 Task: Add Rustic Crust Italian Herb Pizza Crust to the cart.
Action: Mouse moved to (22, 91)
Screenshot: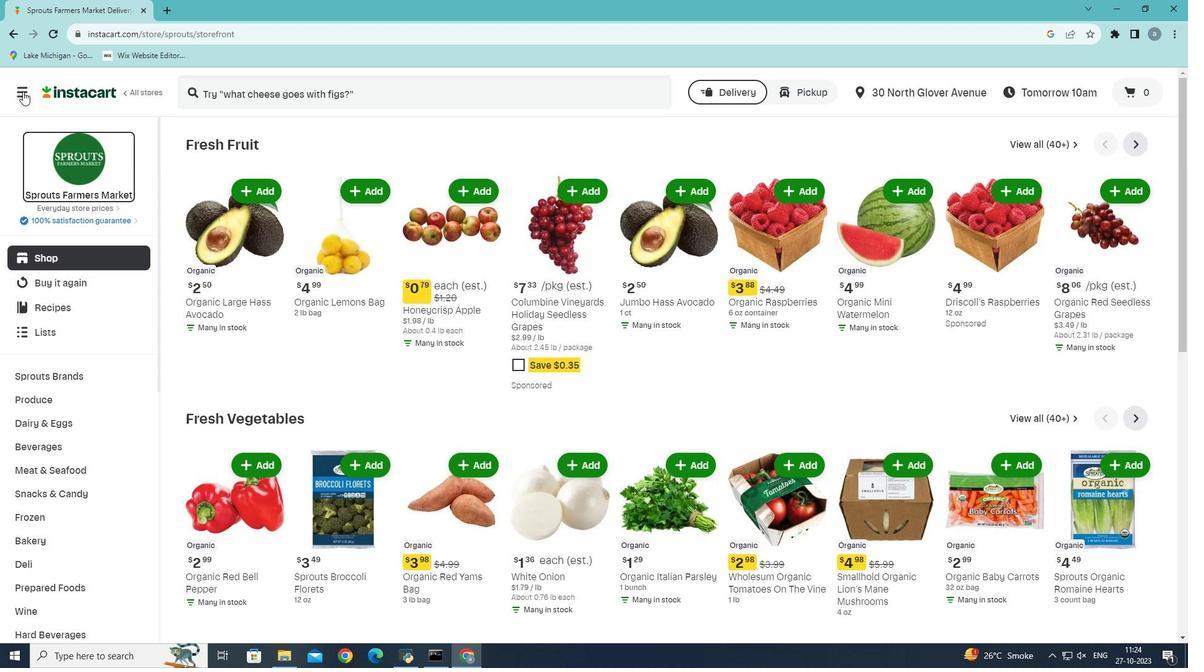 
Action: Mouse pressed left at (22, 91)
Screenshot: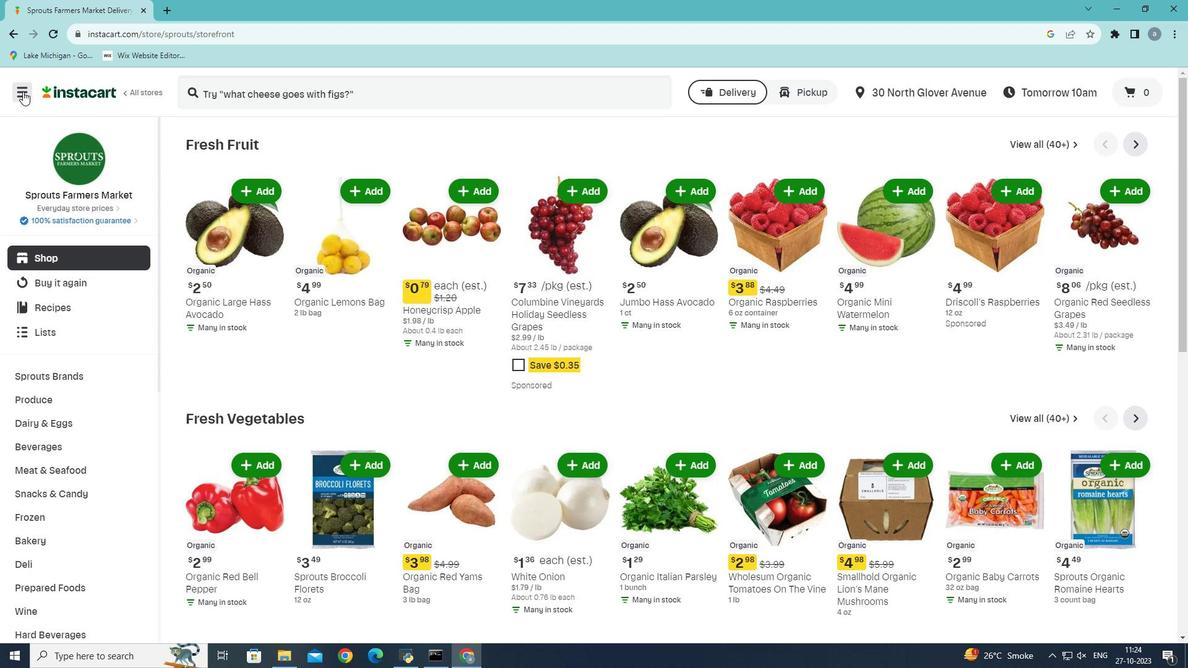 
Action: Mouse moved to (43, 361)
Screenshot: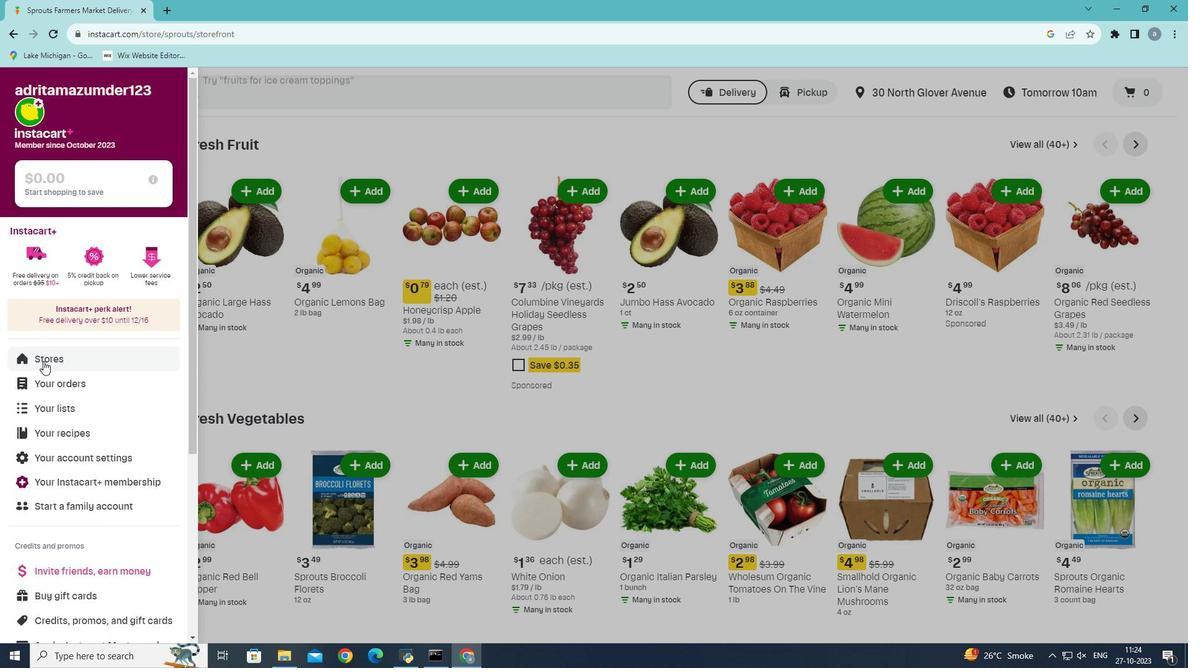 
Action: Mouse pressed left at (43, 361)
Screenshot: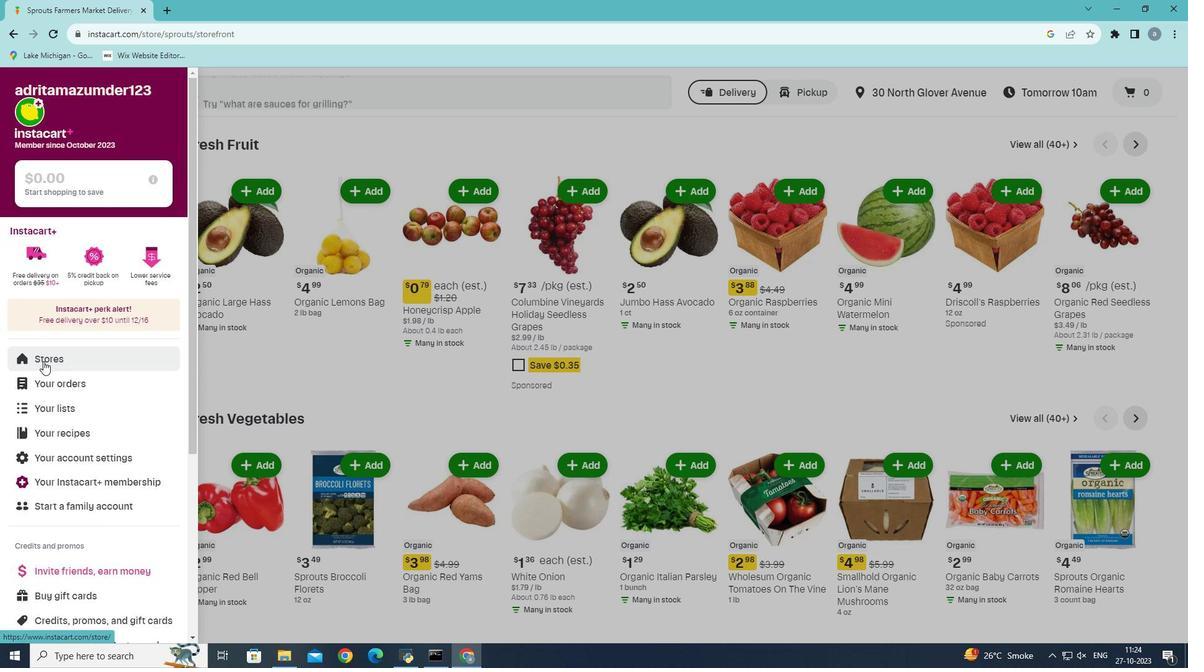 
Action: Mouse moved to (281, 137)
Screenshot: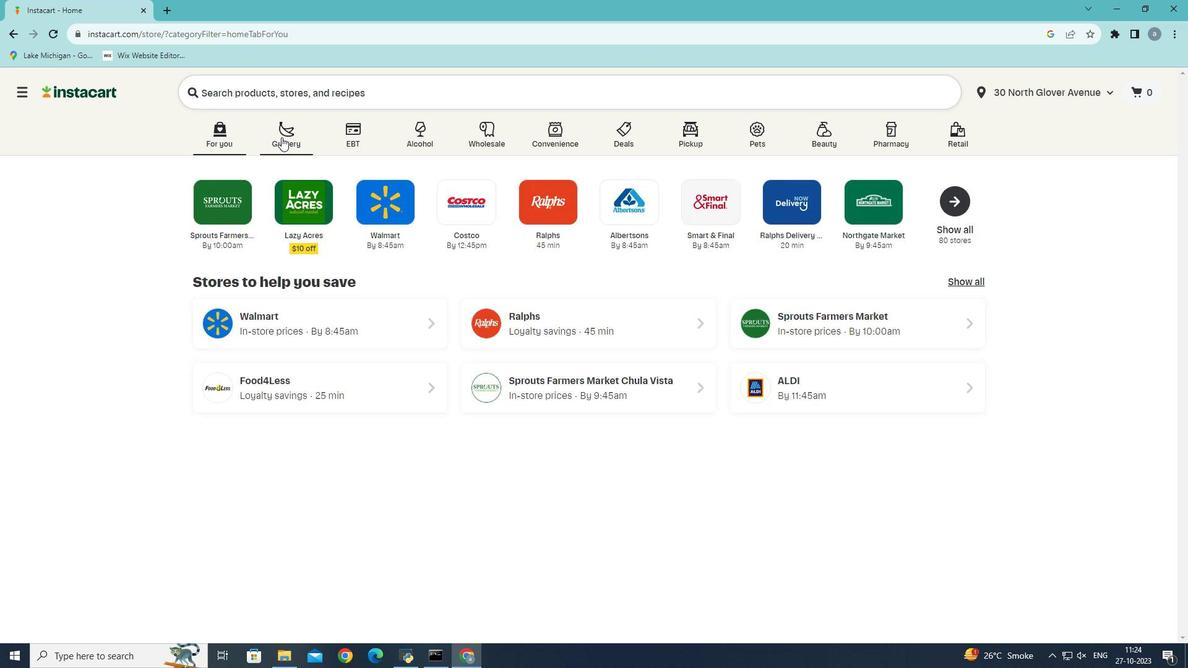 
Action: Mouse pressed left at (281, 137)
Screenshot: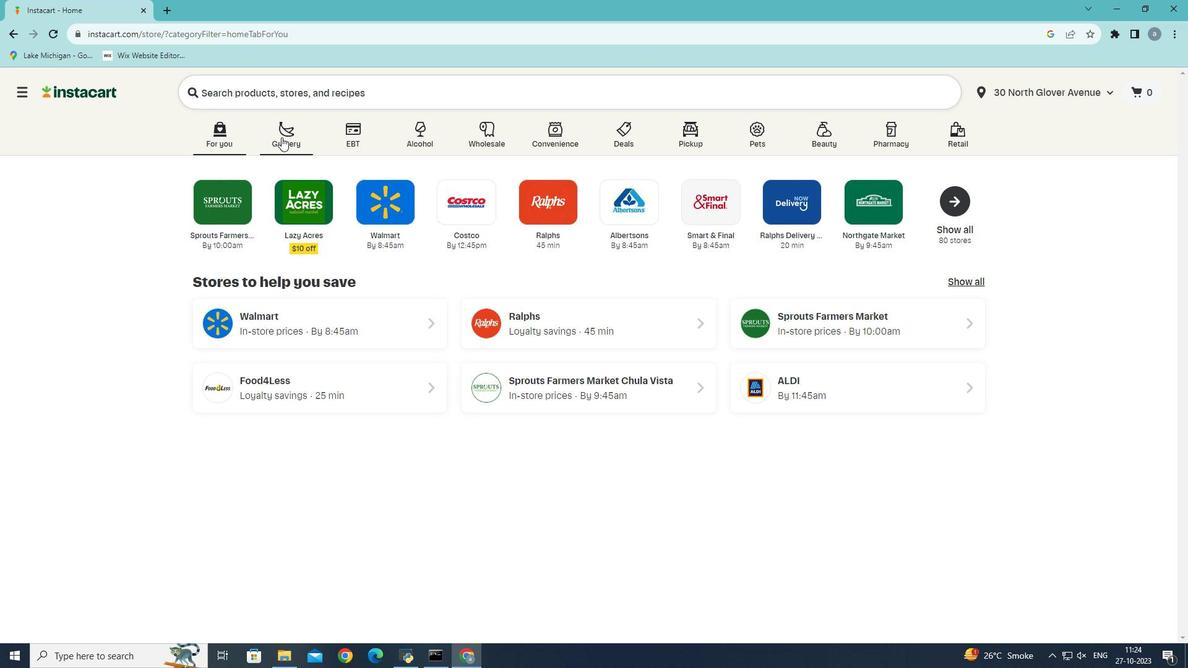 
Action: Mouse moved to (271, 358)
Screenshot: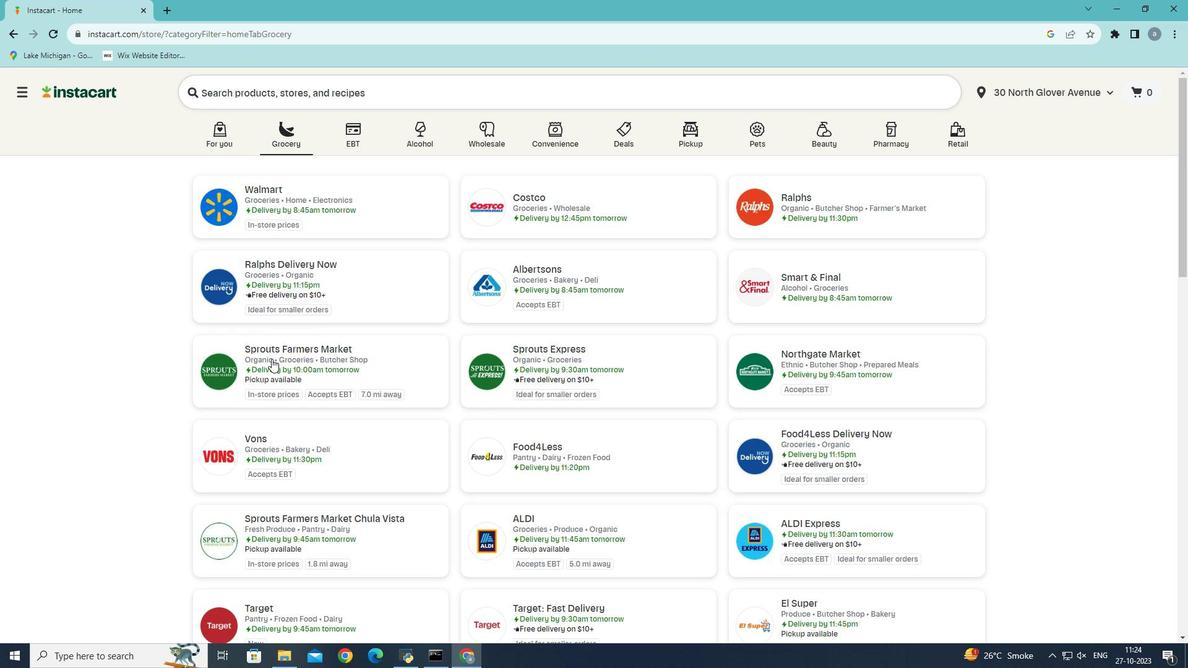 
Action: Mouse pressed left at (271, 358)
Screenshot: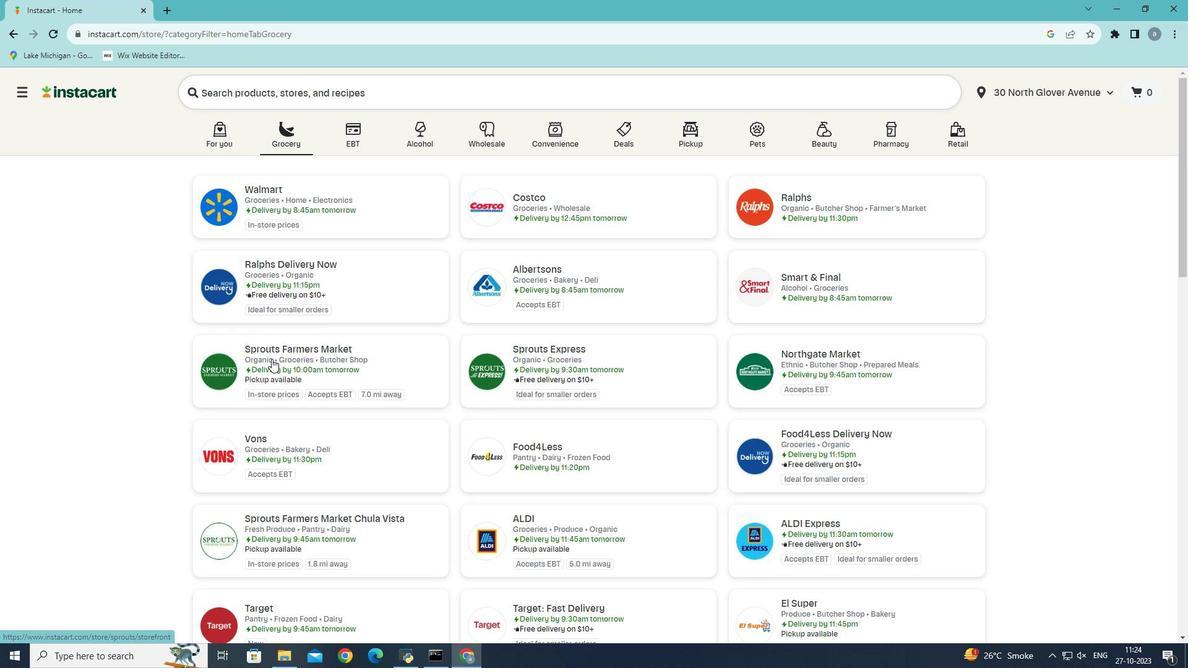 
Action: Mouse moved to (30, 541)
Screenshot: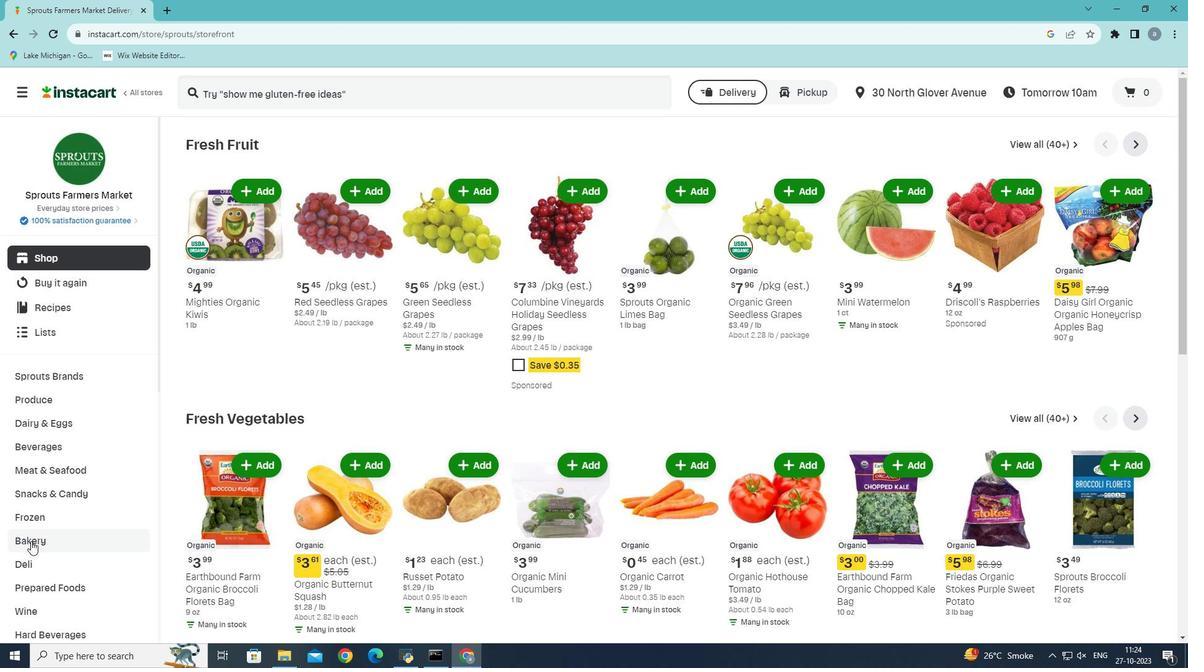 
Action: Mouse pressed left at (30, 541)
Screenshot: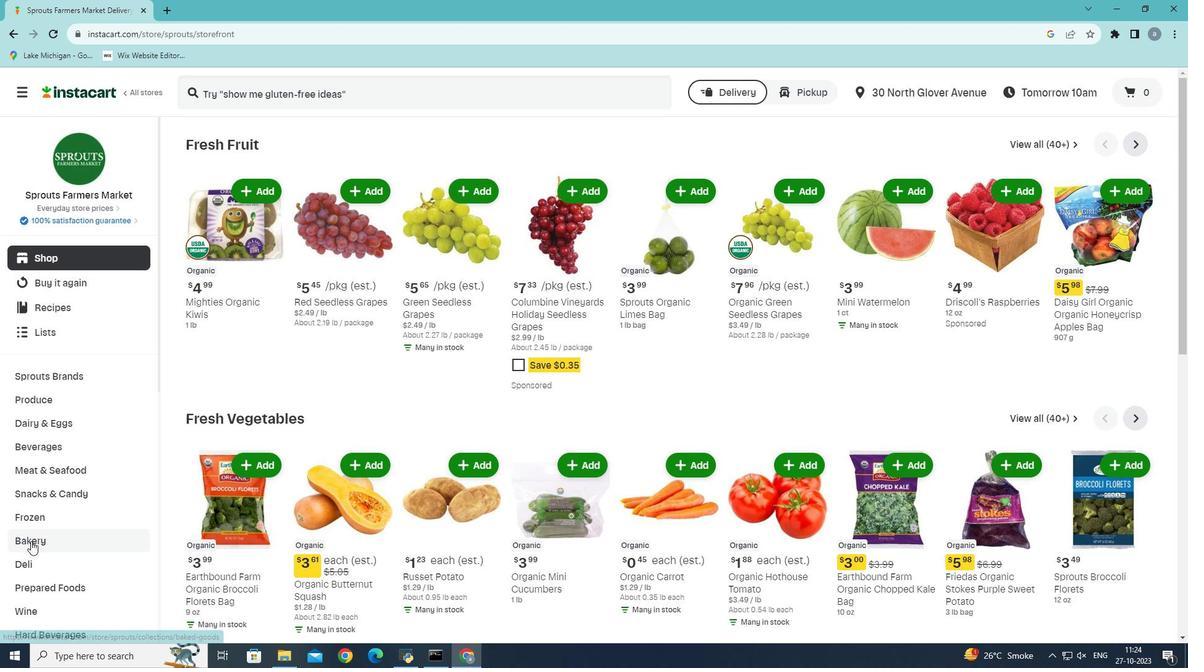 
Action: Mouse moved to (944, 173)
Screenshot: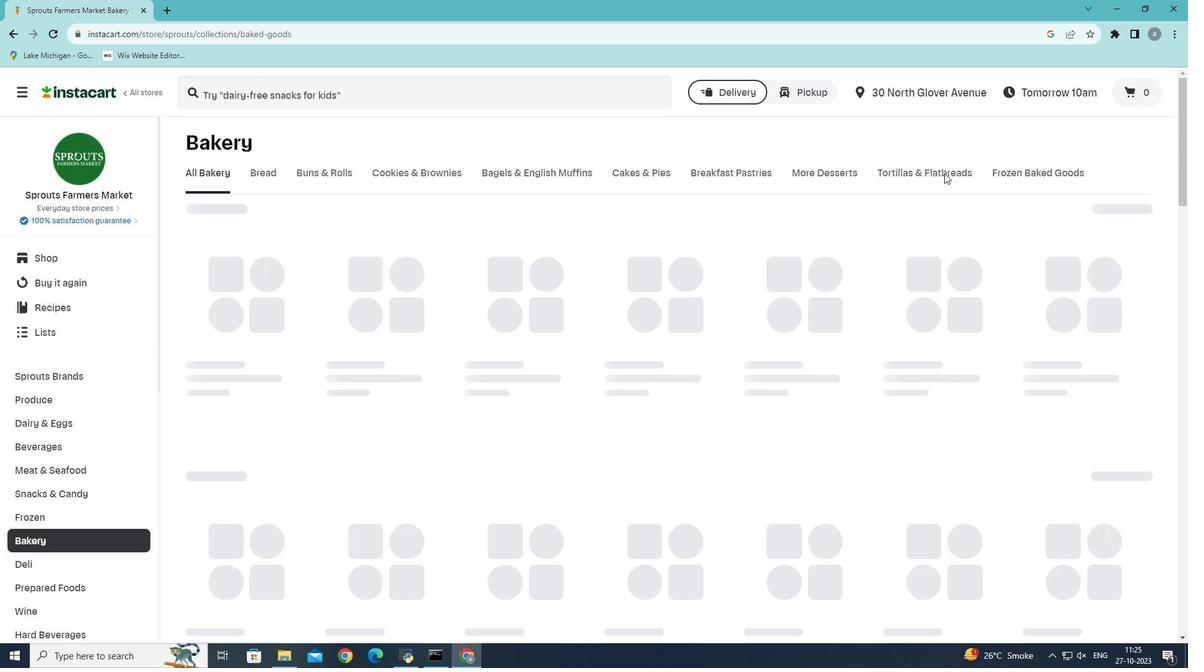 
Action: Mouse pressed left at (944, 173)
Screenshot: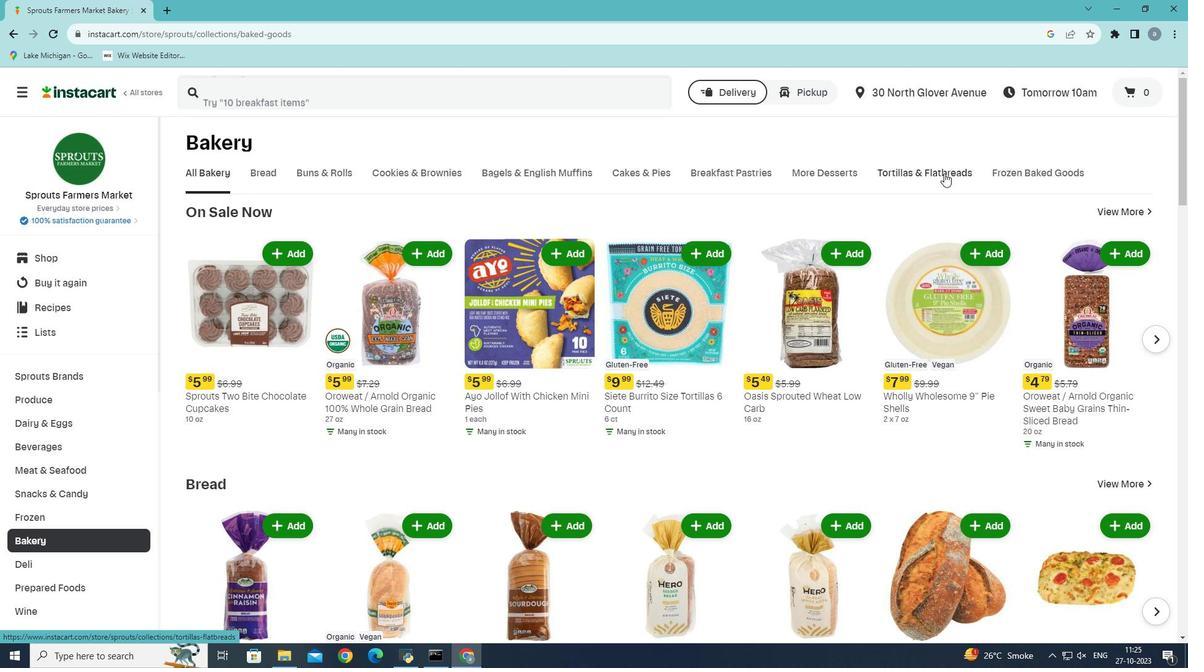 
Action: Mouse moved to (355, 225)
Screenshot: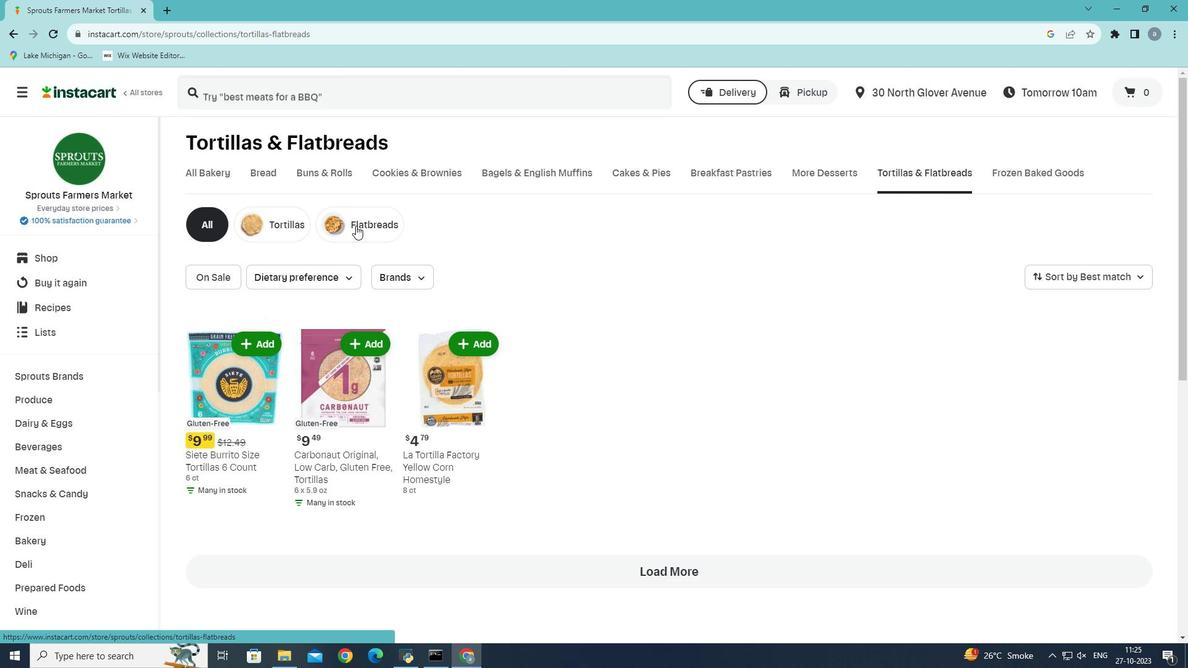 
Action: Mouse pressed left at (355, 225)
Screenshot: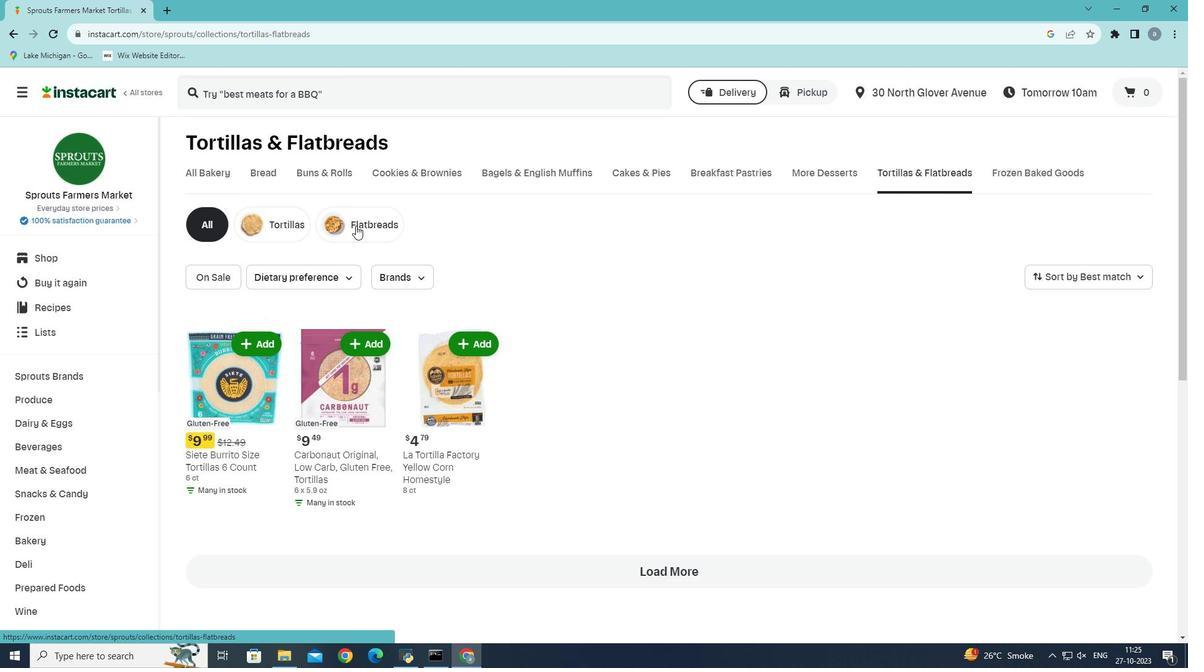 
Action: Mouse moved to (464, 342)
Screenshot: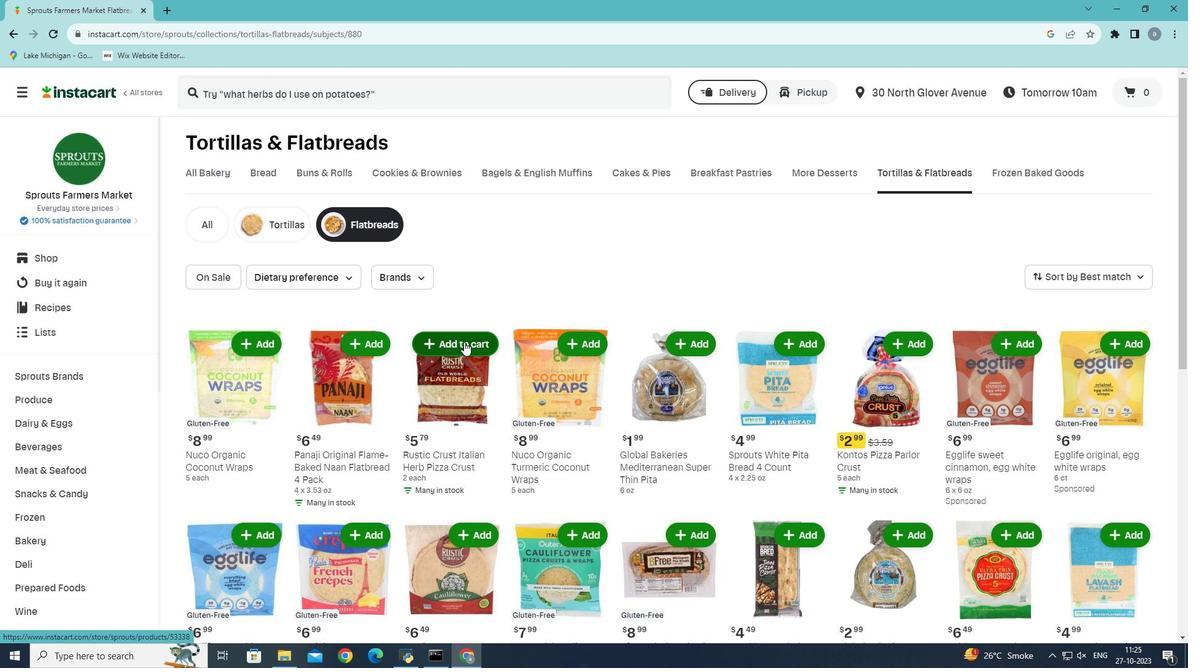
Action: Mouse pressed left at (464, 342)
Screenshot: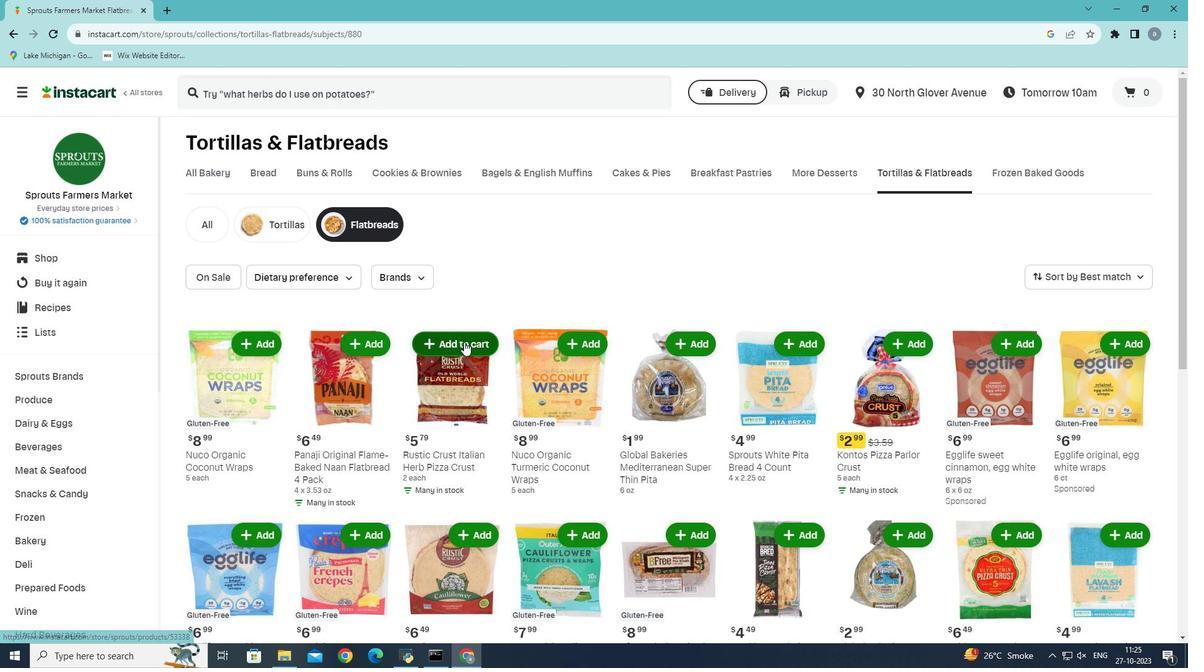 
Action: Mouse moved to (464, 342)
Screenshot: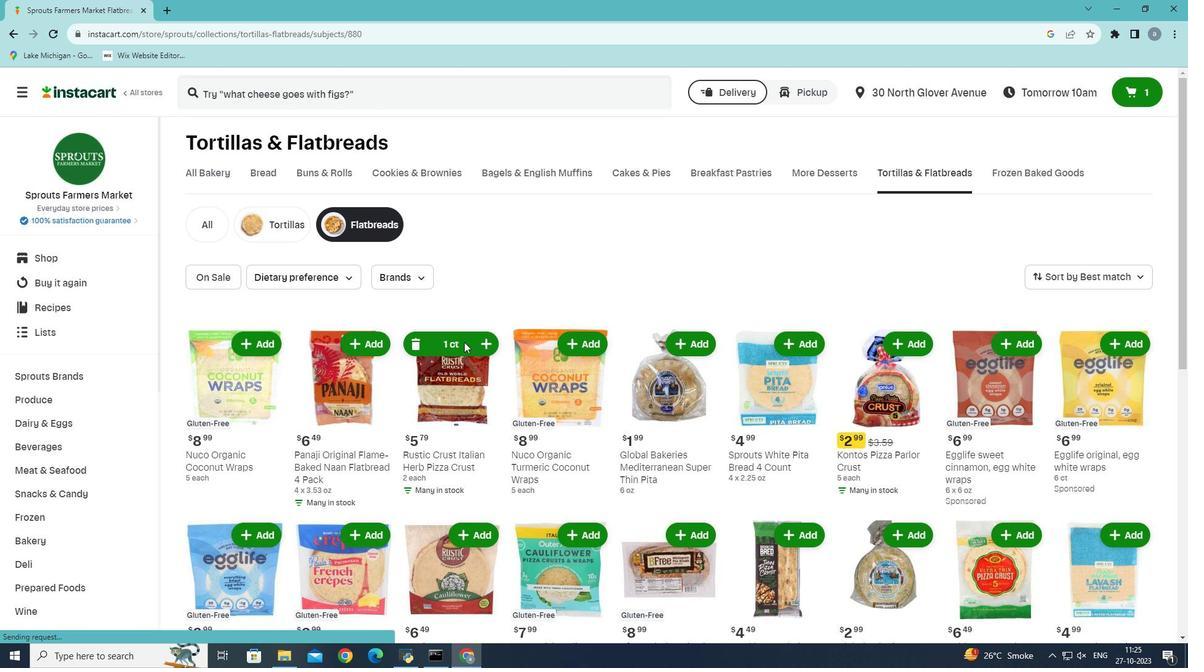 
